Task: Select the margins with default.
Action: Mouse moved to (78, 131)
Screenshot: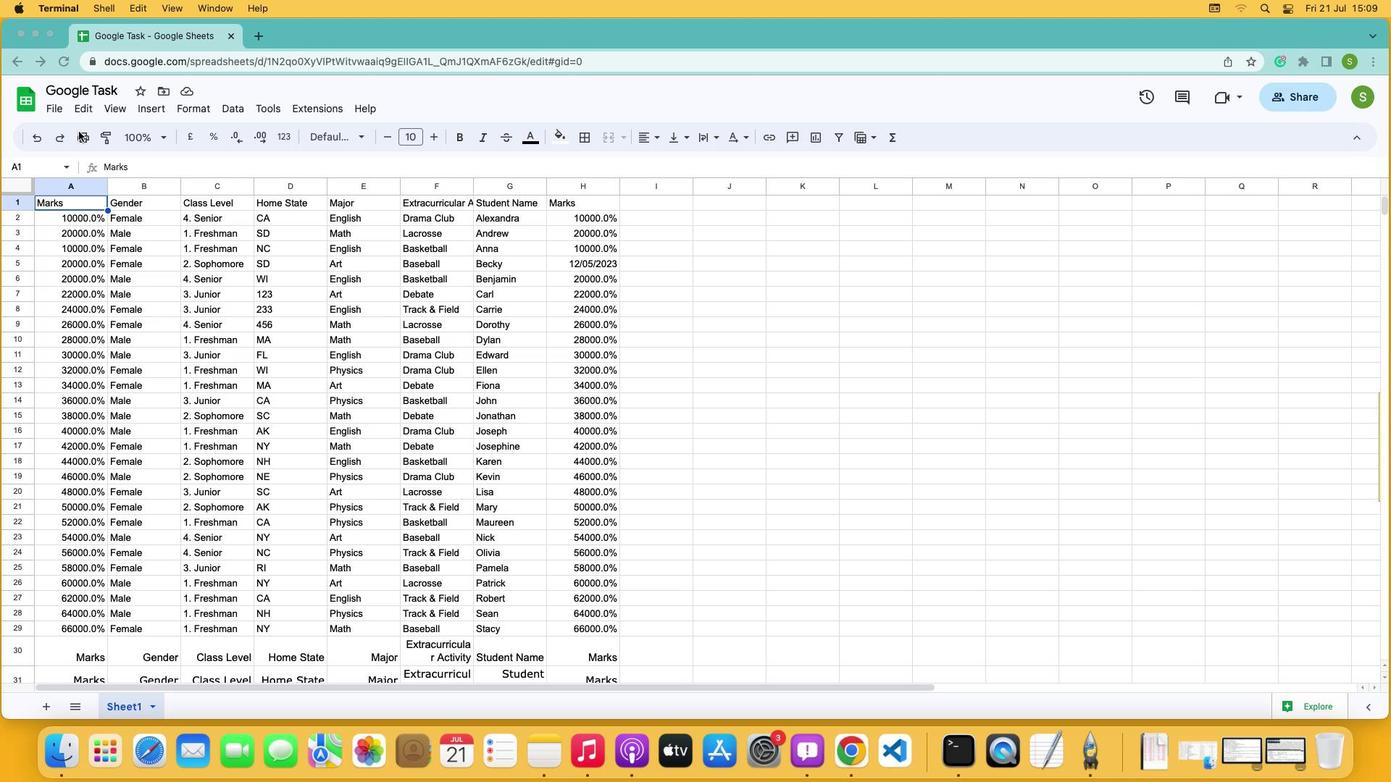 
Action: Mouse pressed left at (78, 131)
Screenshot: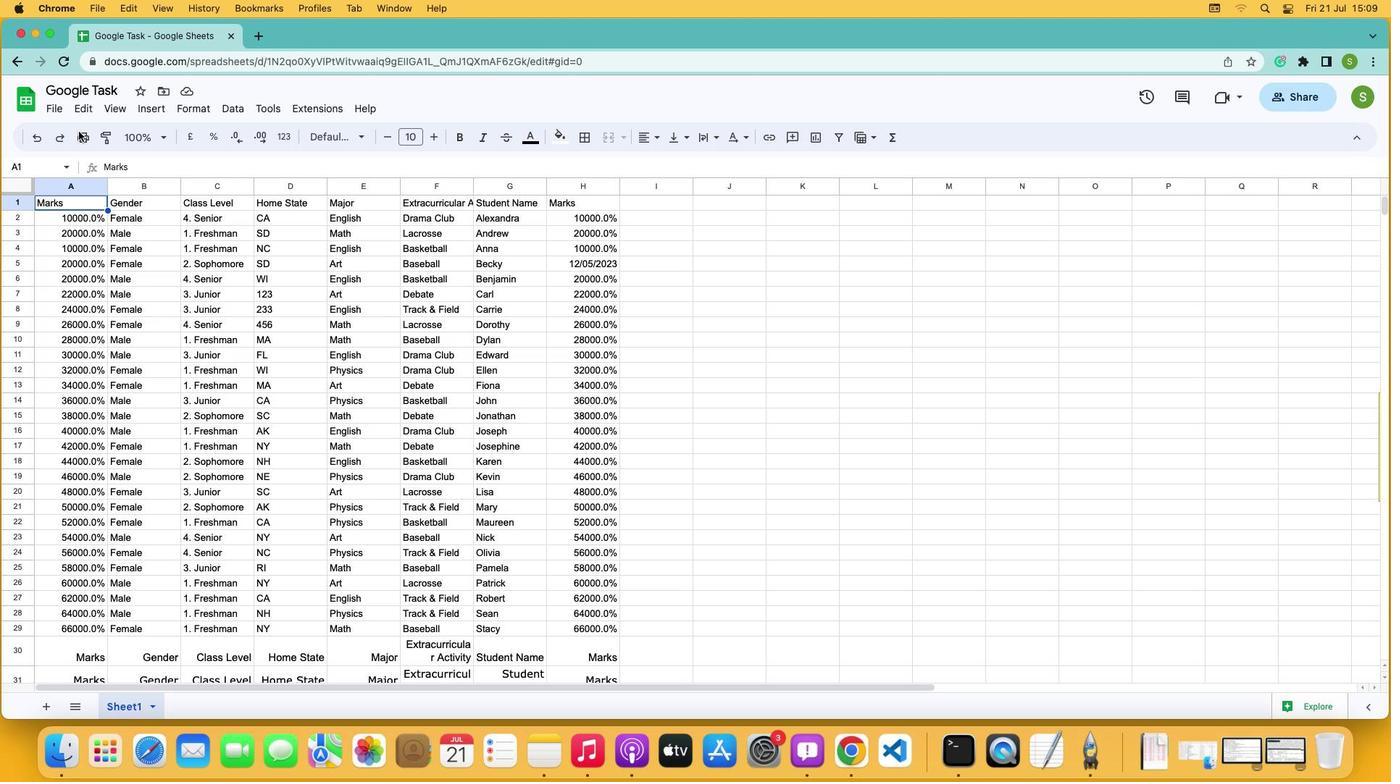 
Action: Mouse moved to (86, 137)
Screenshot: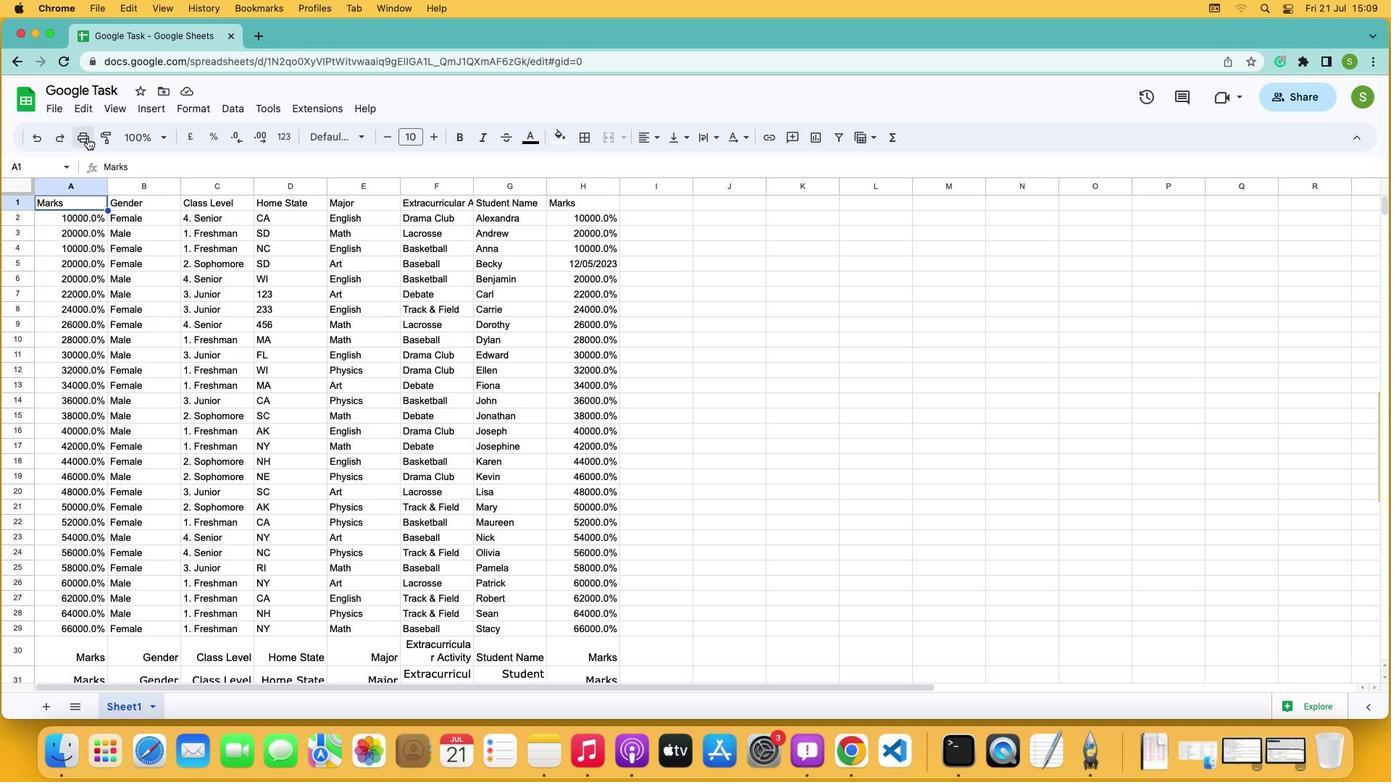 
Action: Mouse pressed left at (86, 137)
Screenshot: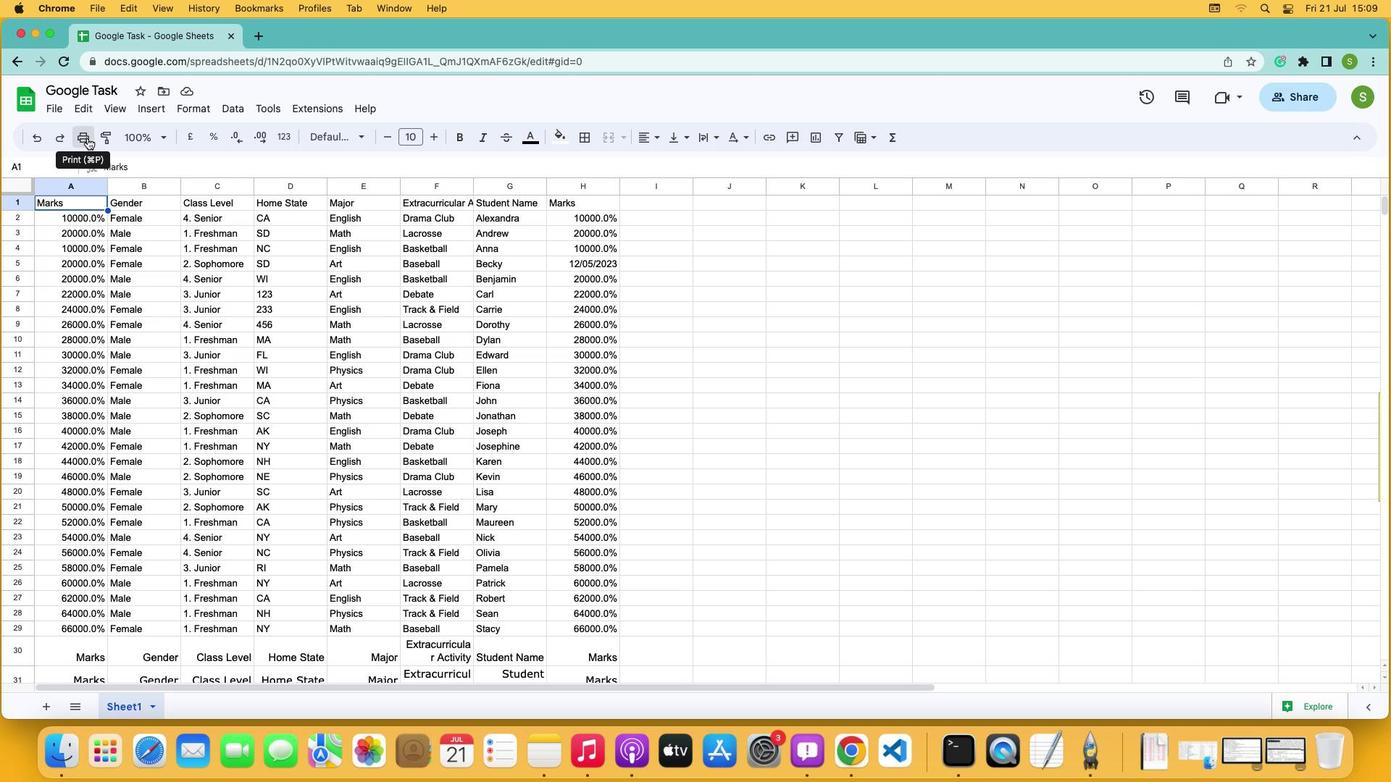 
Action: Mouse moved to (1333, 103)
Screenshot: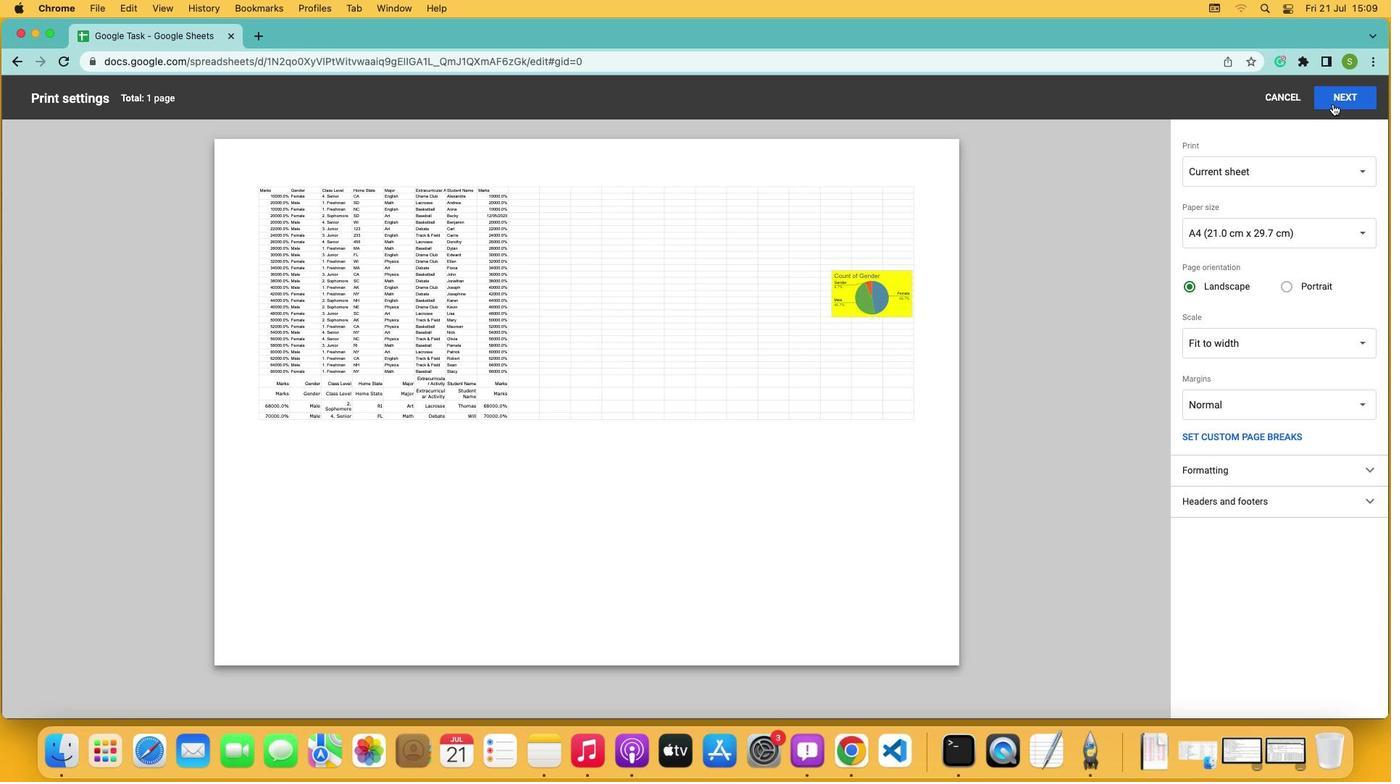 
Action: Mouse pressed left at (1333, 103)
Screenshot: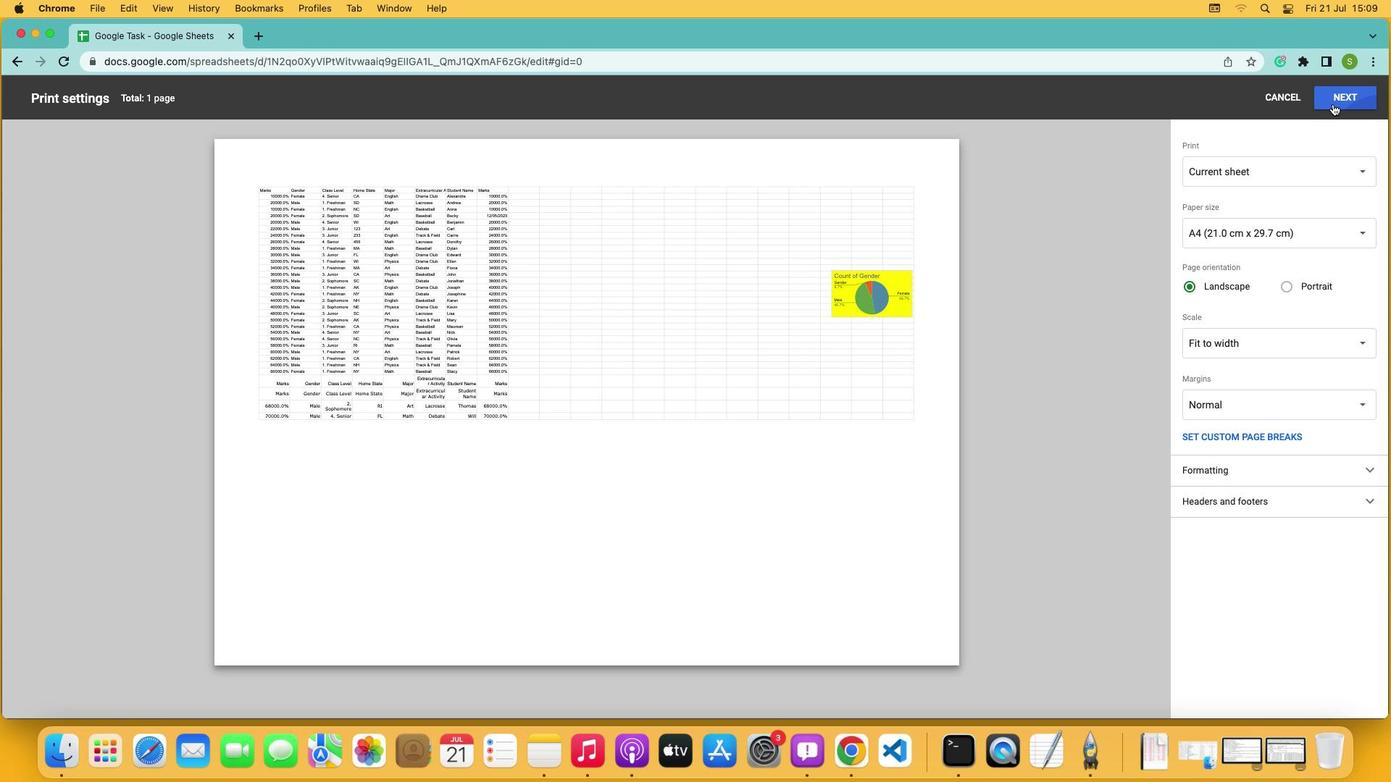 
Action: Mouse moved to (1101, 251)
Screenshot: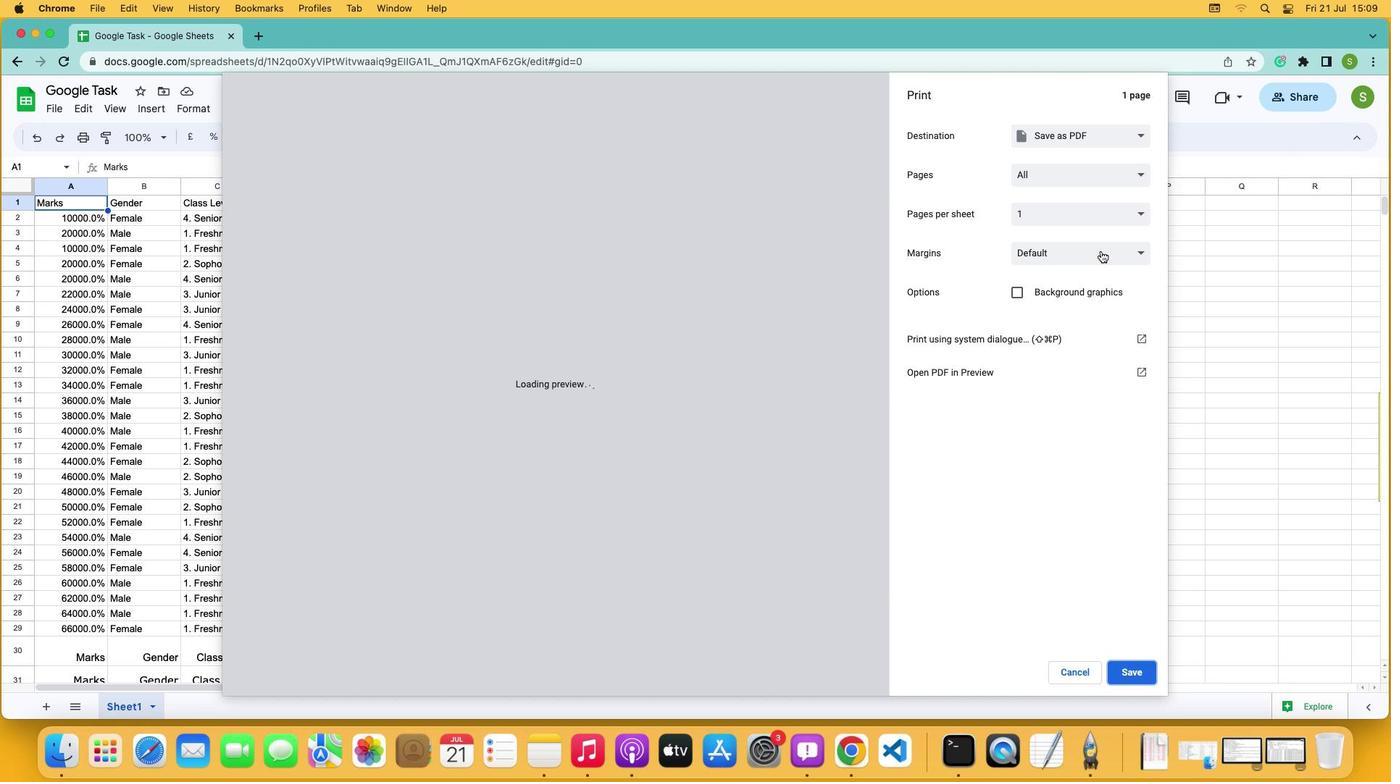 
Action: Mouse pressed left at (1101, 251)
Screenshot: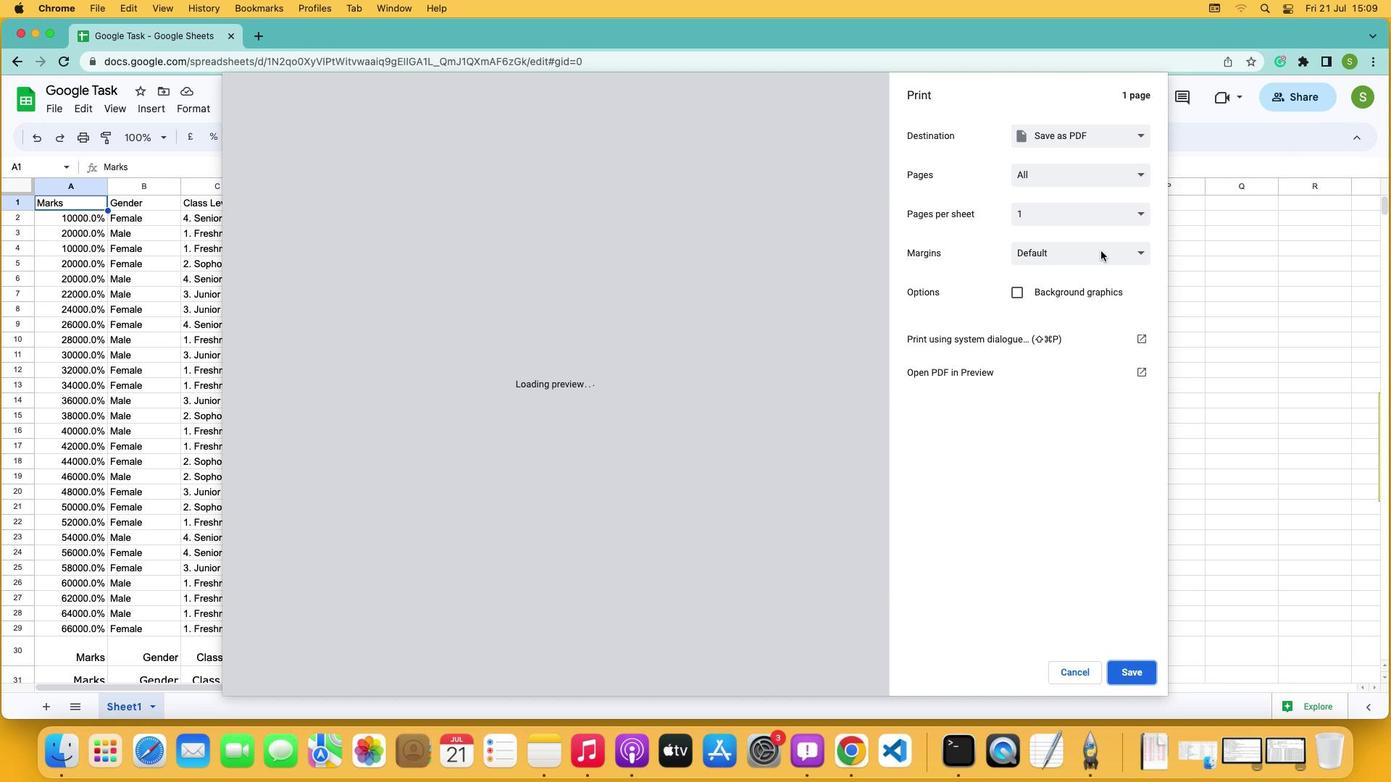 
Action: Mouse moved to (1061, 250)
Screenshot: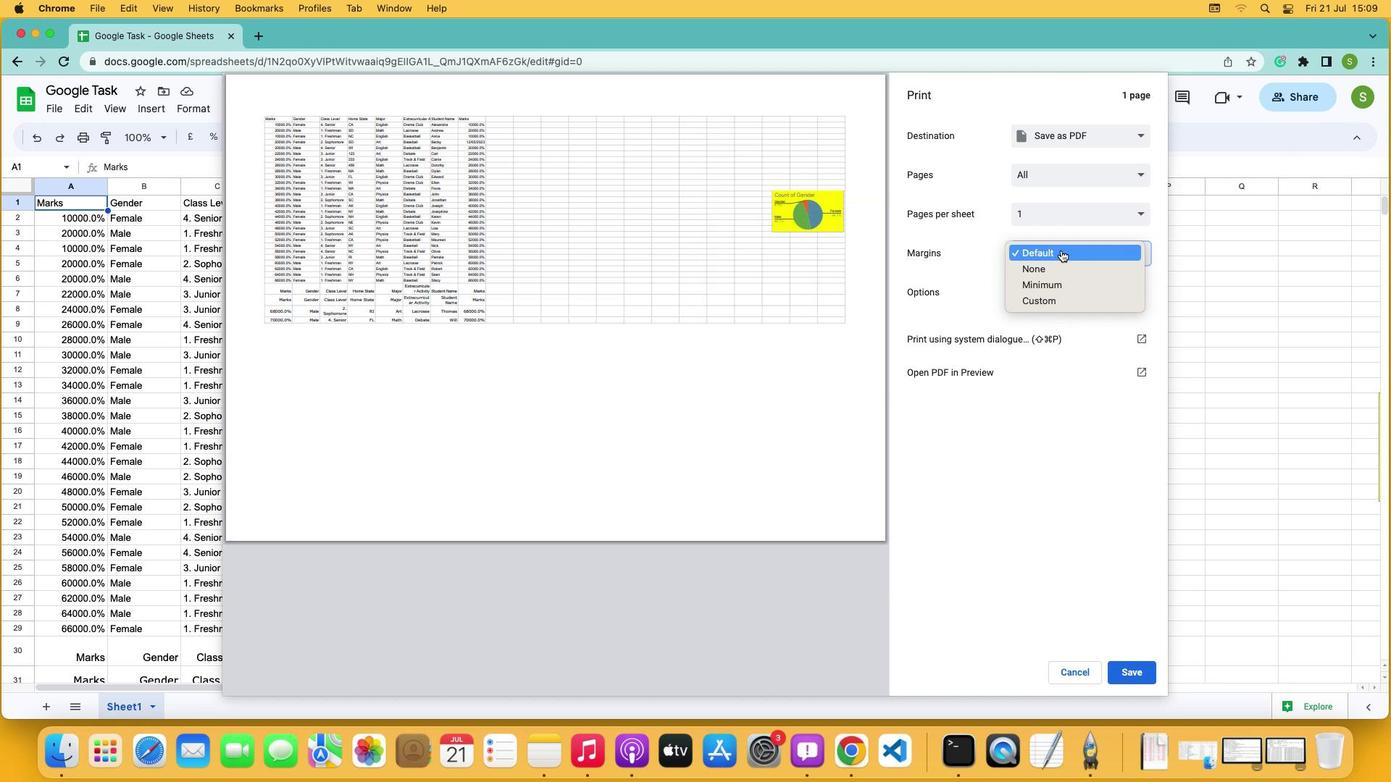 
Action: Mouse pressed left at (1061, 250)
Screenshot: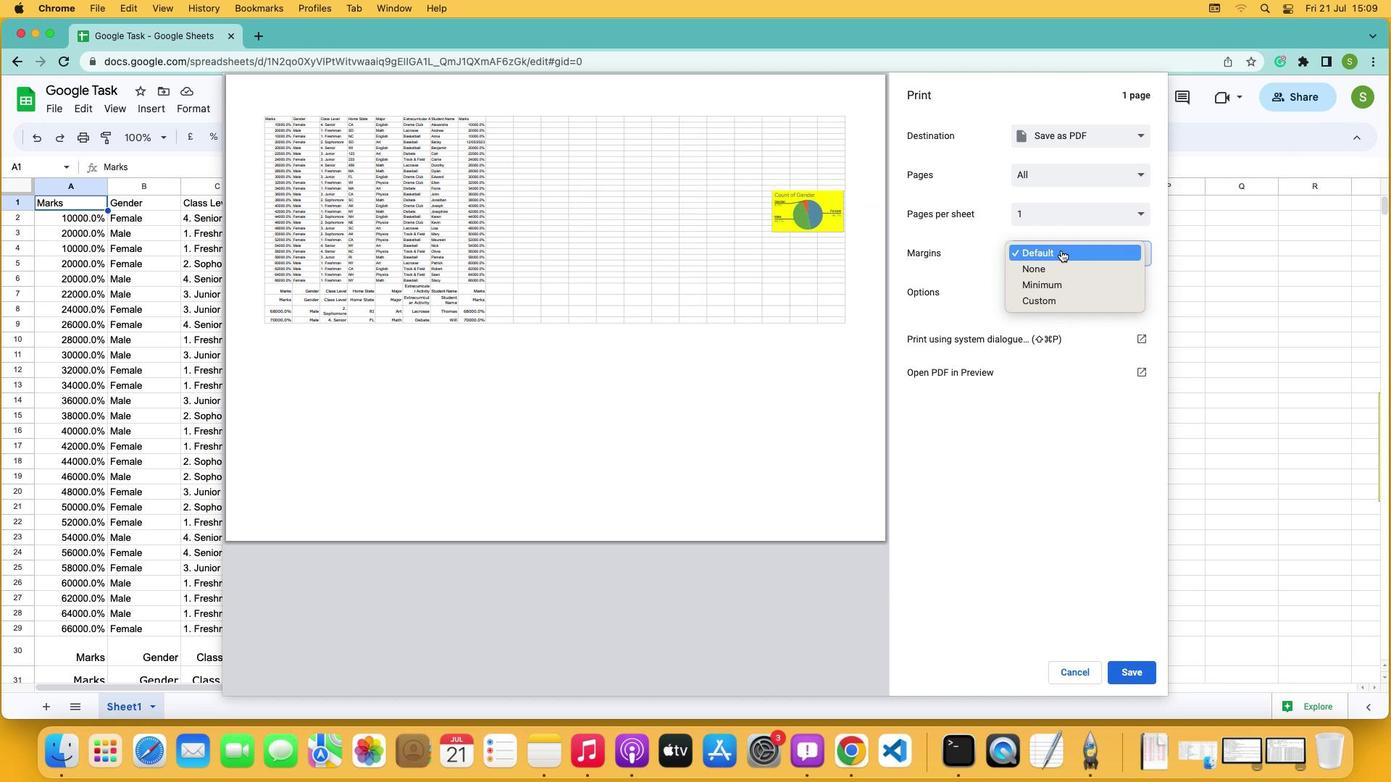 
Action: Mouse moved to (1060, 250)
Screenshot: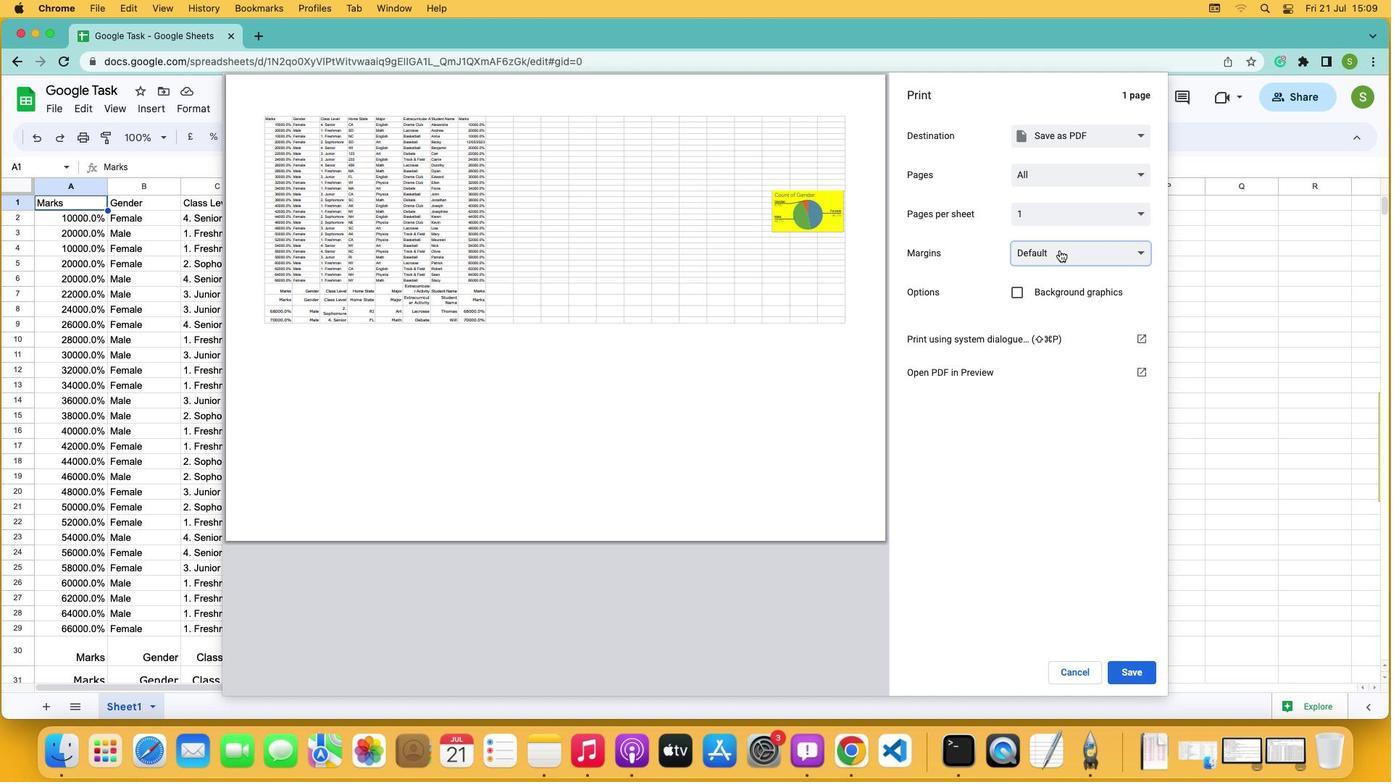 
